 Task: Create a task  Create a new online platform for online meditation and mindfulness sessions , assign it to team member softage.2@softage.net in the project BrightWorks and update the status of the task to  On Track  , set the priority of the task to Low
Action: Mouse moved to (79, 55)
Screenshot: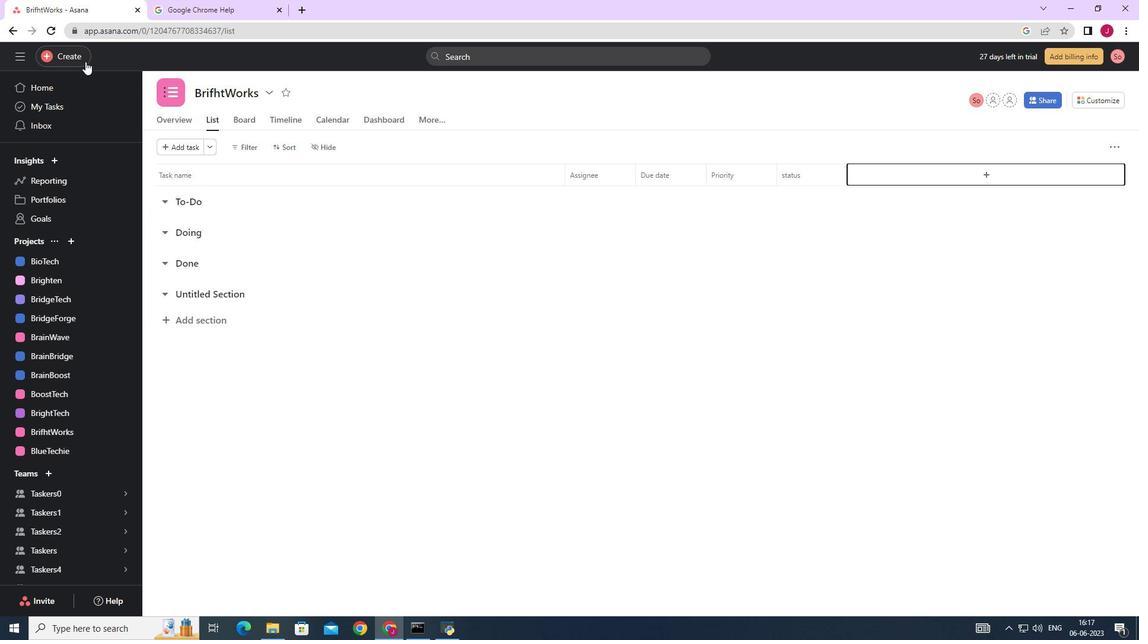 
Action: Mouse pressed left at (79, 55)
Screenshot: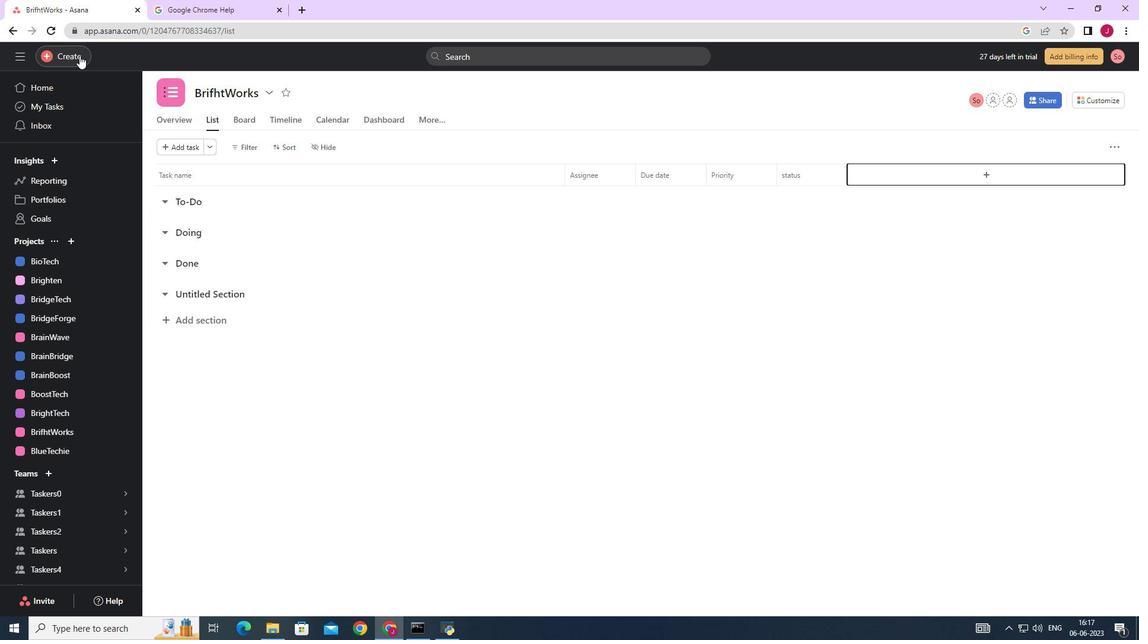 
Action: Mouse moved to (132, 59)
Screenshot: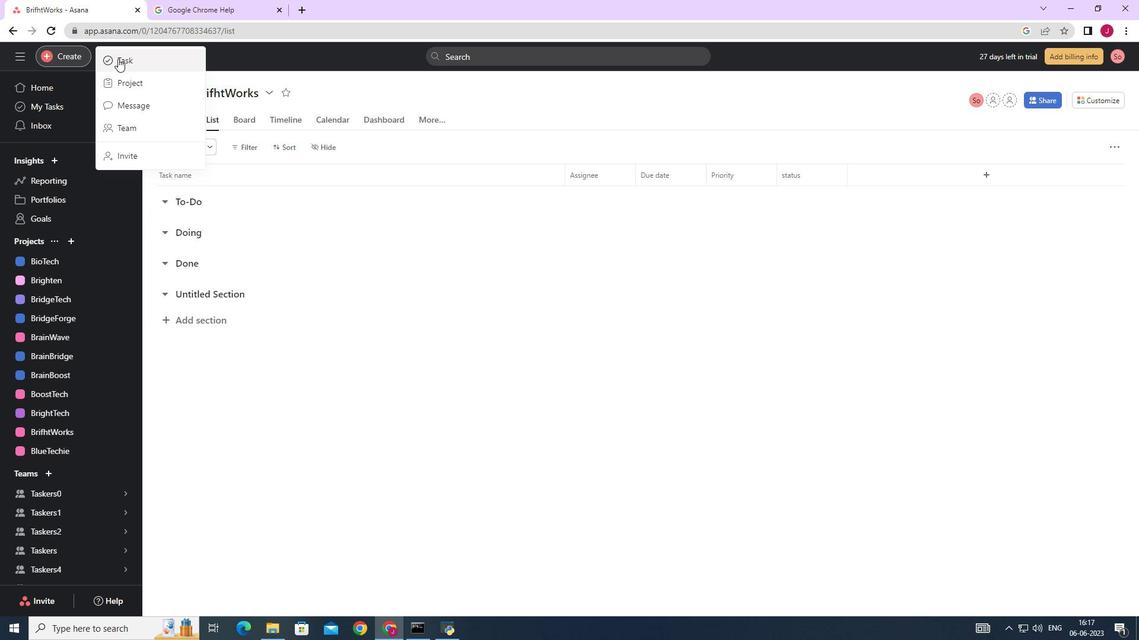
Action: Mouse pressed left at (132, 59)
Screenshot: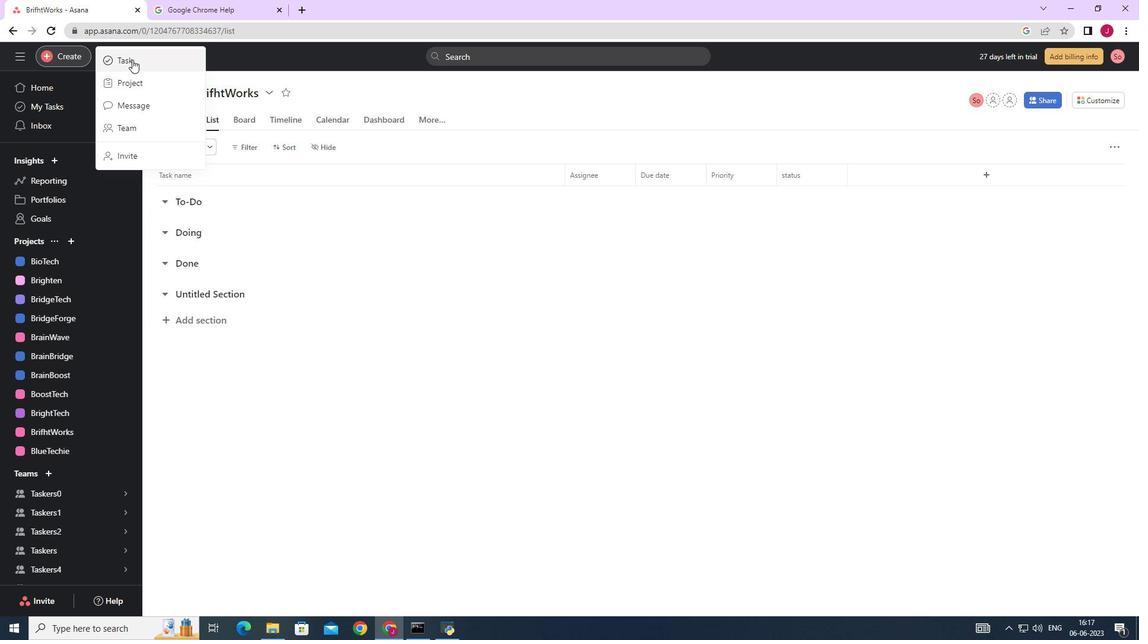 
Action: Mouse moved to (901, 390)
Screenshot: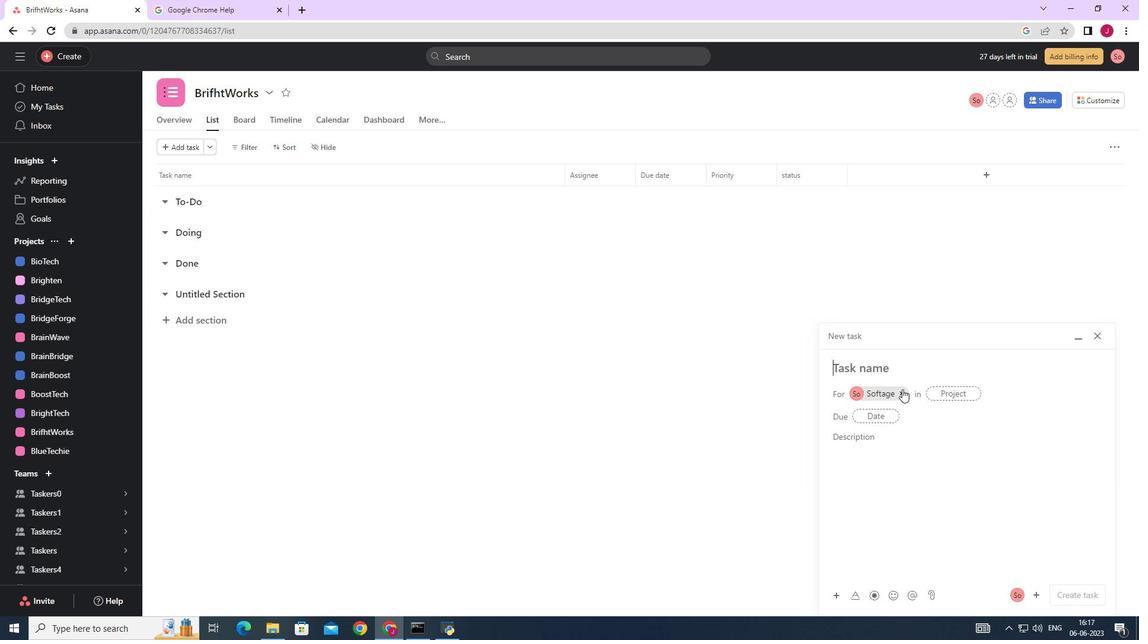 
Action: Mouse pressed left at (901, 390)
Screenshot: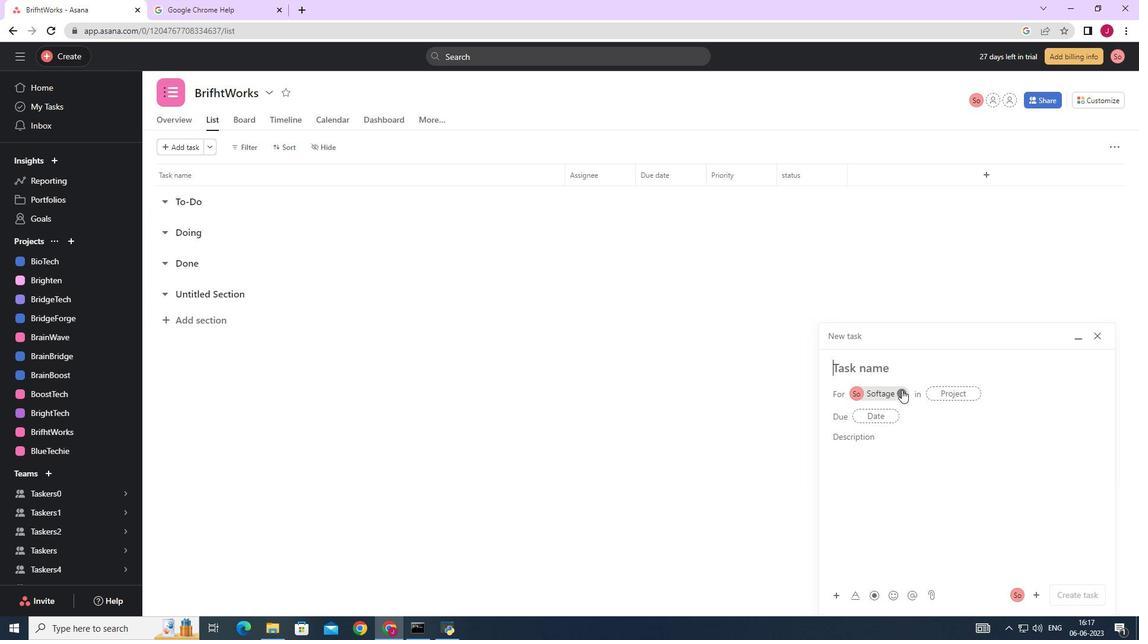 
Action: Mouse moved to (879, 371)
Screenshot: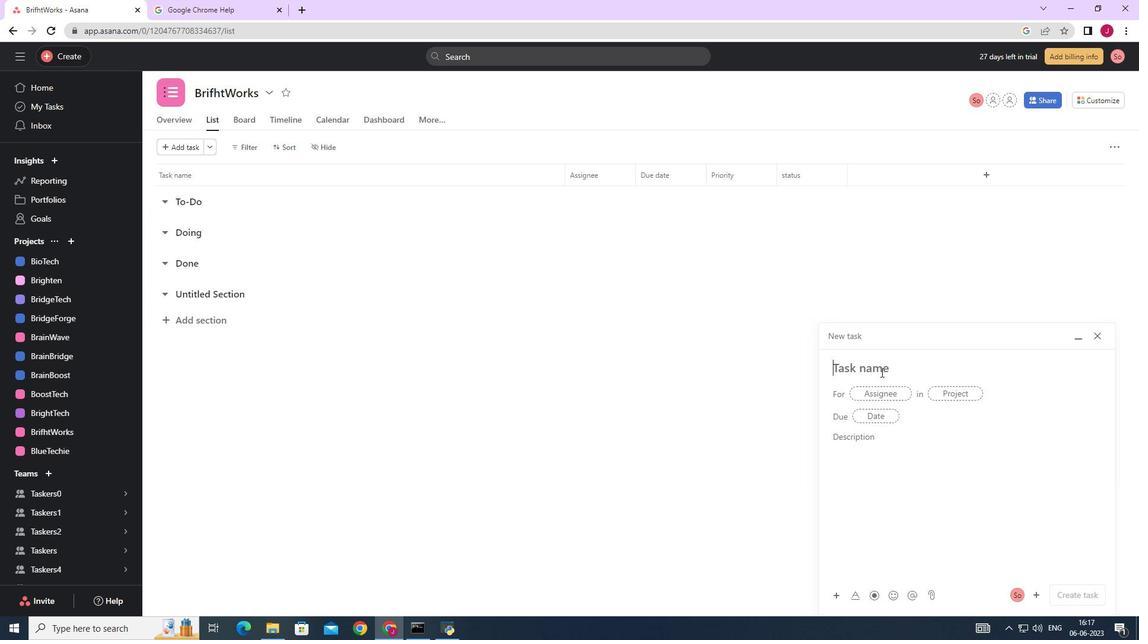 
Action: Key pressed <Key.caps_lock>C<Key.caps_lock>reate<Key.space>a<Key.space>new<Key.space>
Screenshot: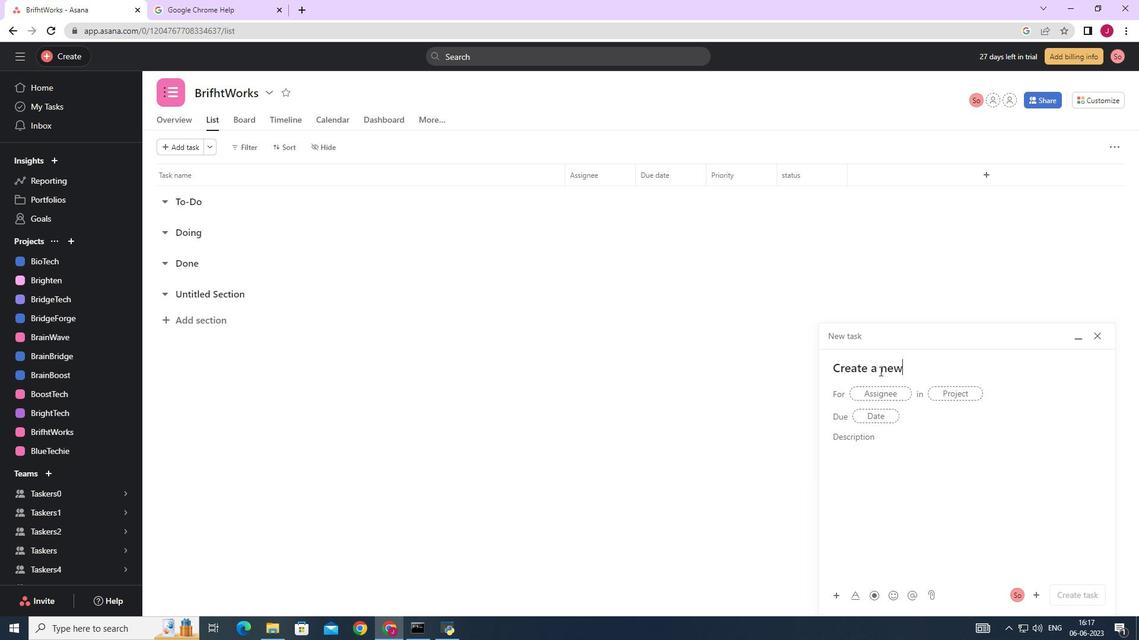 
Action: Mouse moved to (879, 371)
Screenshot: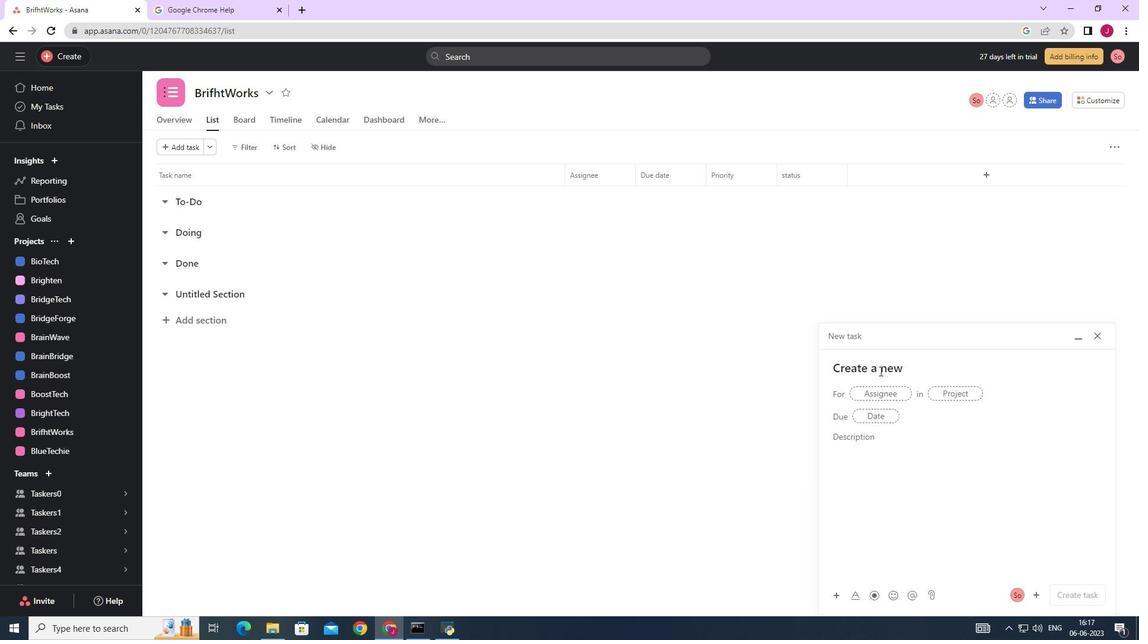 
Action: Key pressed online<Key.space>platform<Key.space>for<Key.space>online<Key.space>meditation<Key.space>and<Key.space>mindfulness<Key.space>sessions
Screenshot: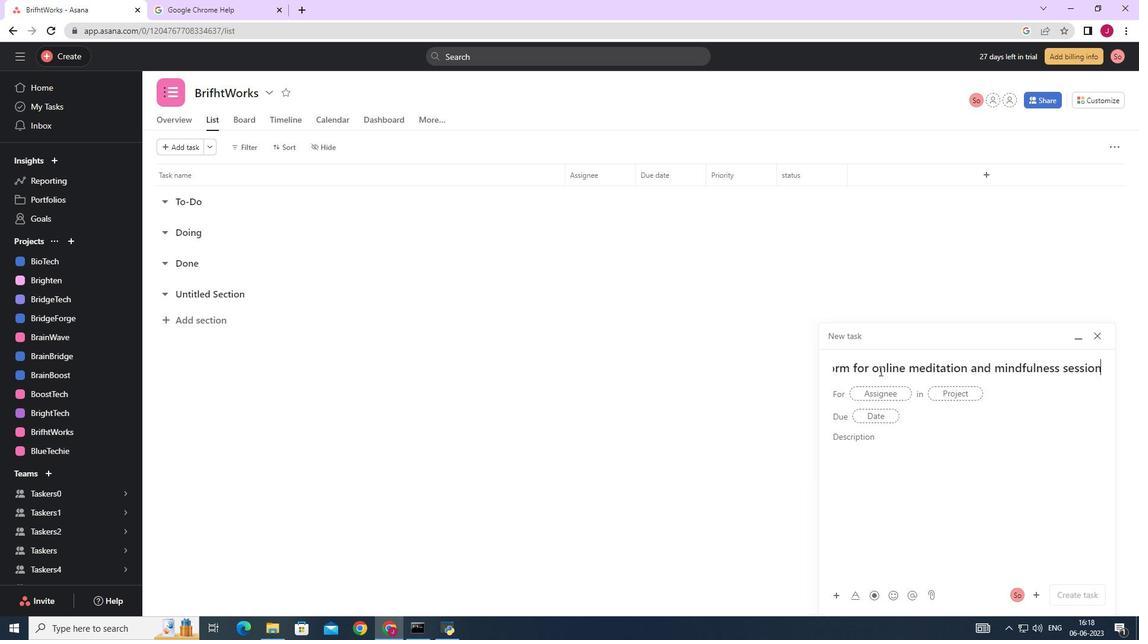 
Action: Mouse moved to (888, 395)
Screenshot: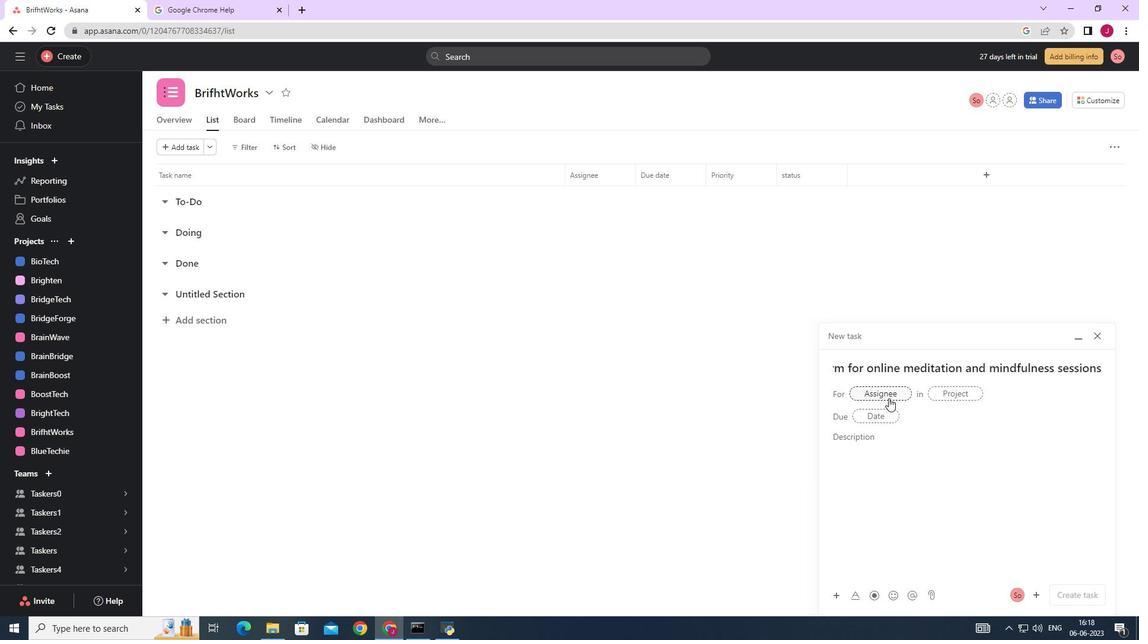 
Action: Mouse pressed left at (888, 395)
Screenshot: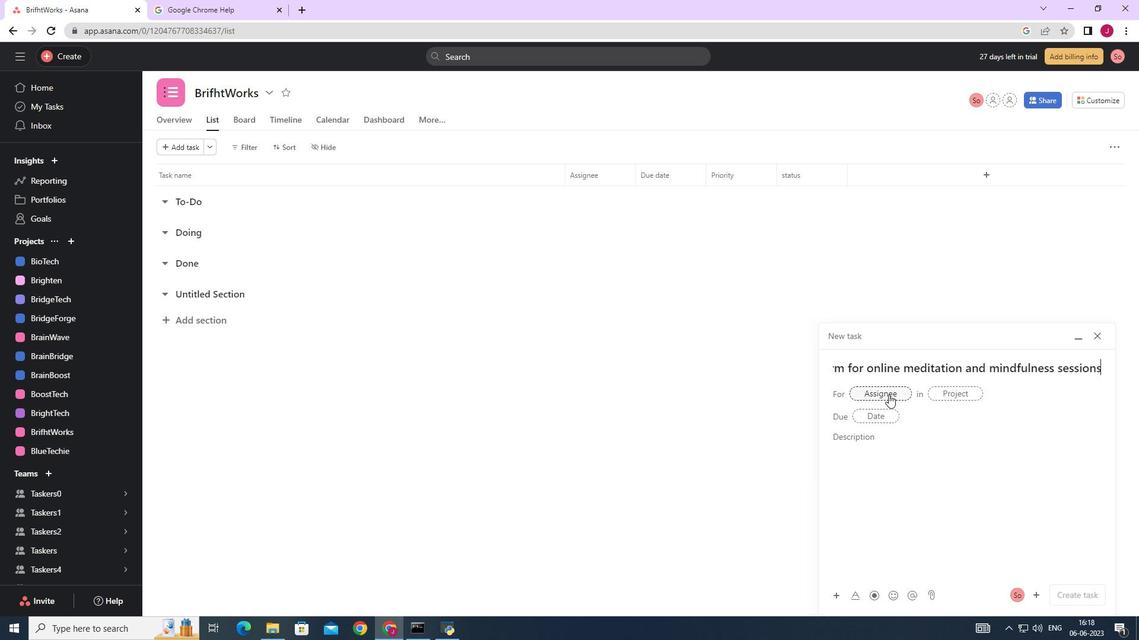 
Action: Key pressed softage.2
Screenshot: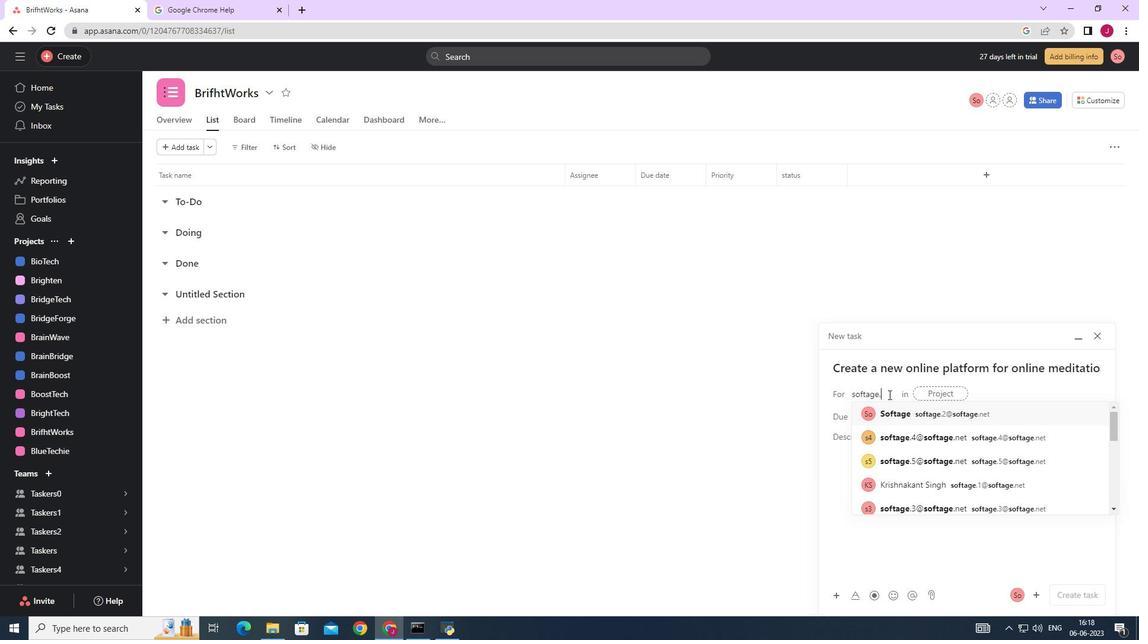 
Action: Mouse moved to (901, 411)
Screenshot: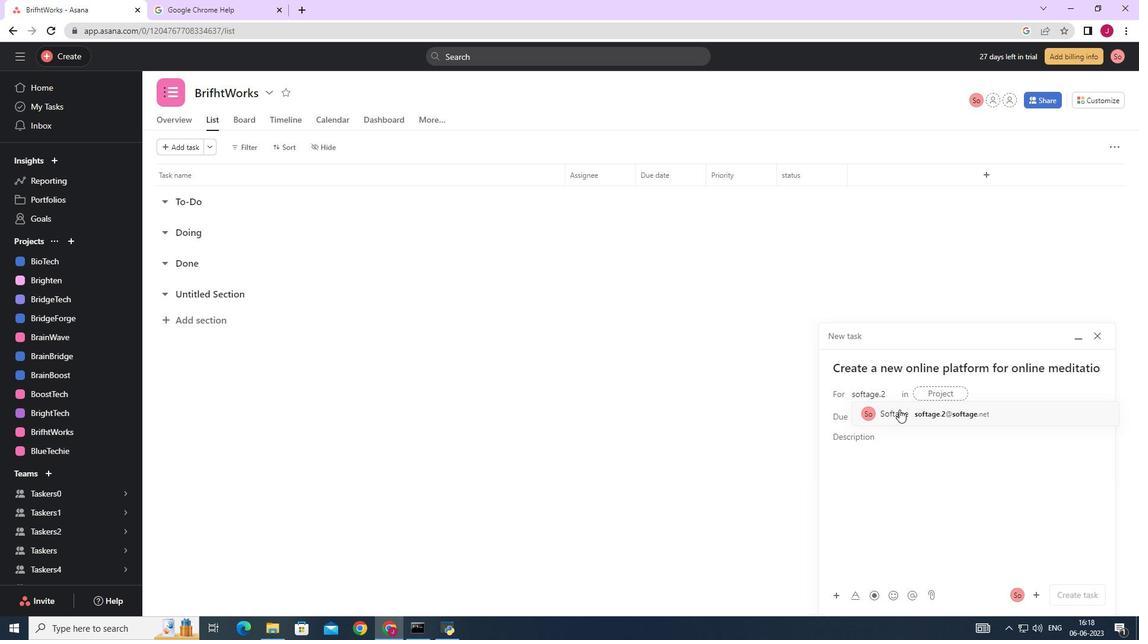 
Action: Mouse pressed left at (901, 411)
Screenshot: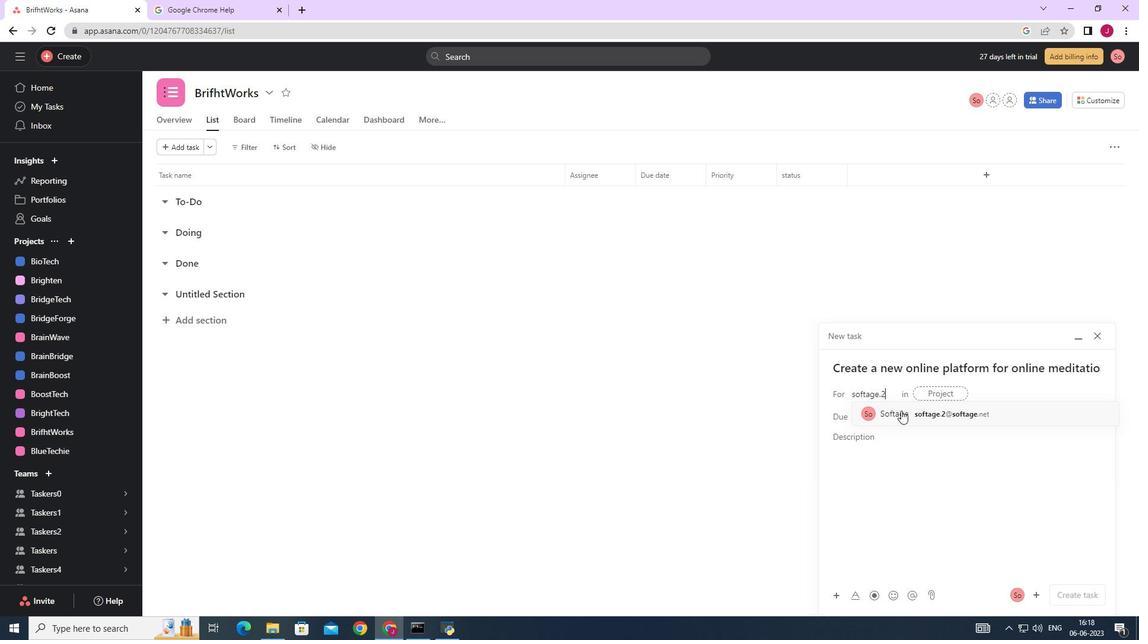 
Action: Mouse moved to (775, 411)
Screenshot: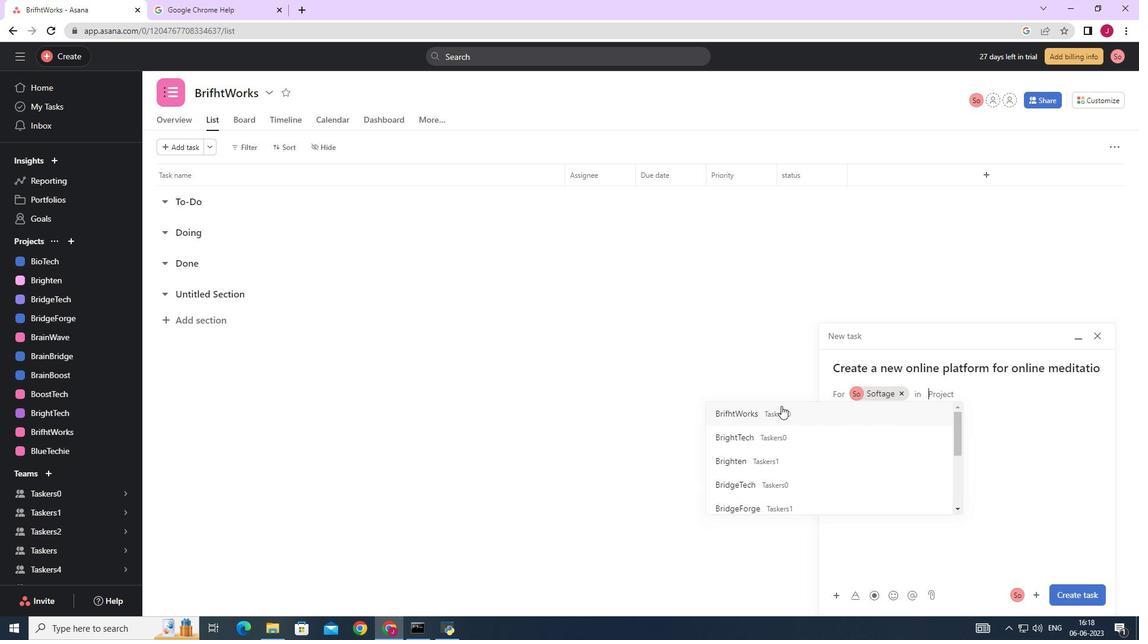 
Action: Mouse pressed left at (775, 411)
Screenshot: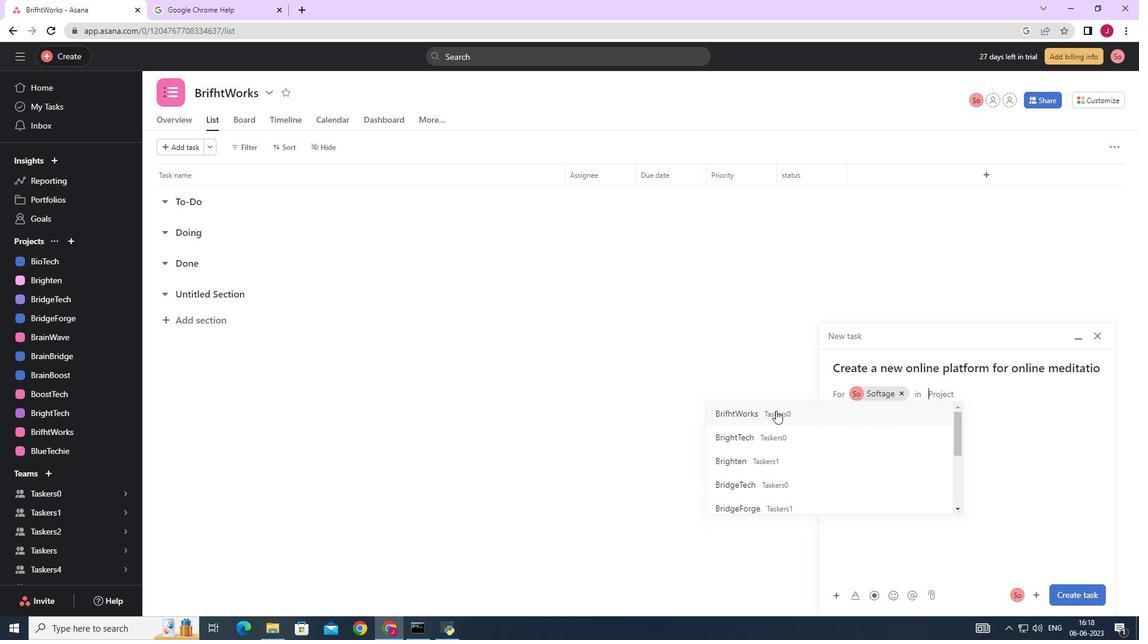
Action: Mouse moved to (900, 438)
Screenshot: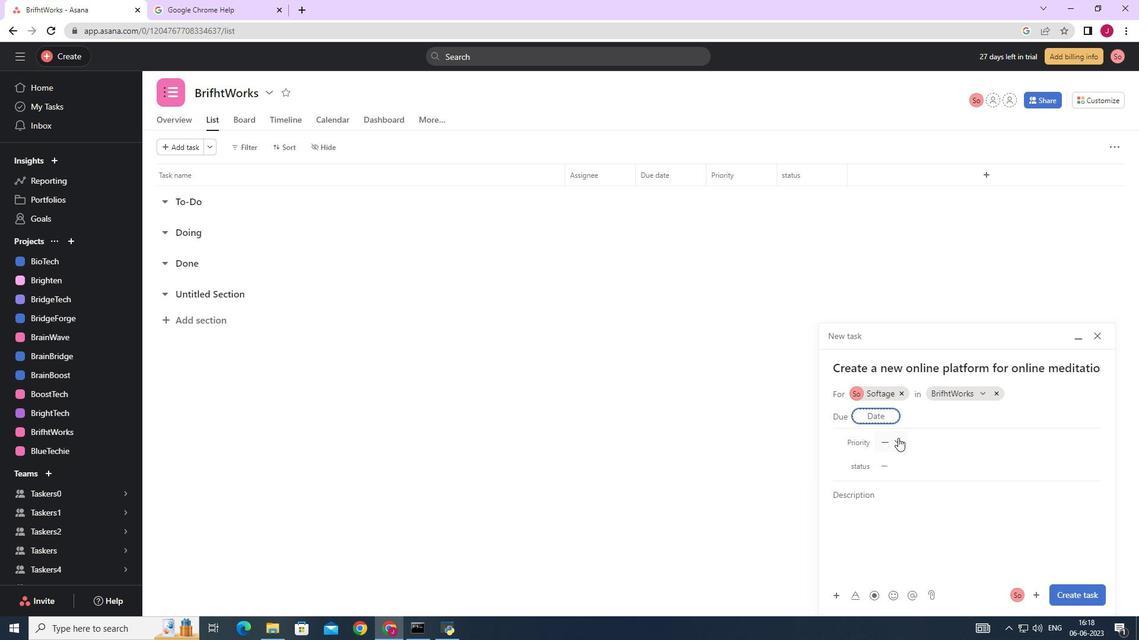 
Action: Mouse pressed left at (900, 438)
Screenshot: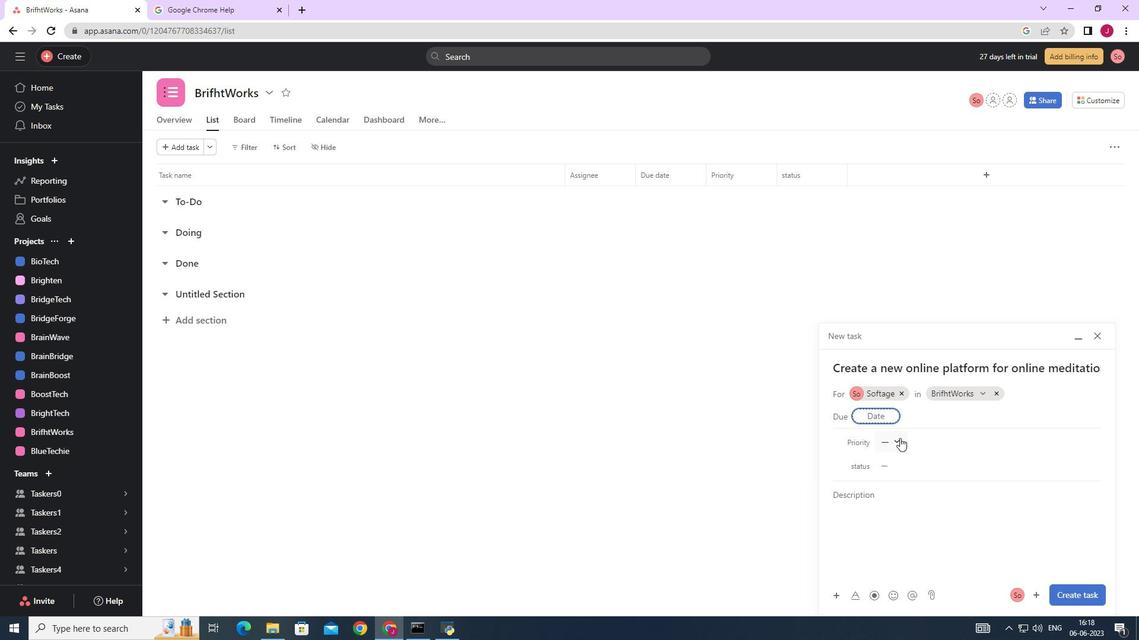 
Action: Mouse moved to (917, 523)
Screenshot: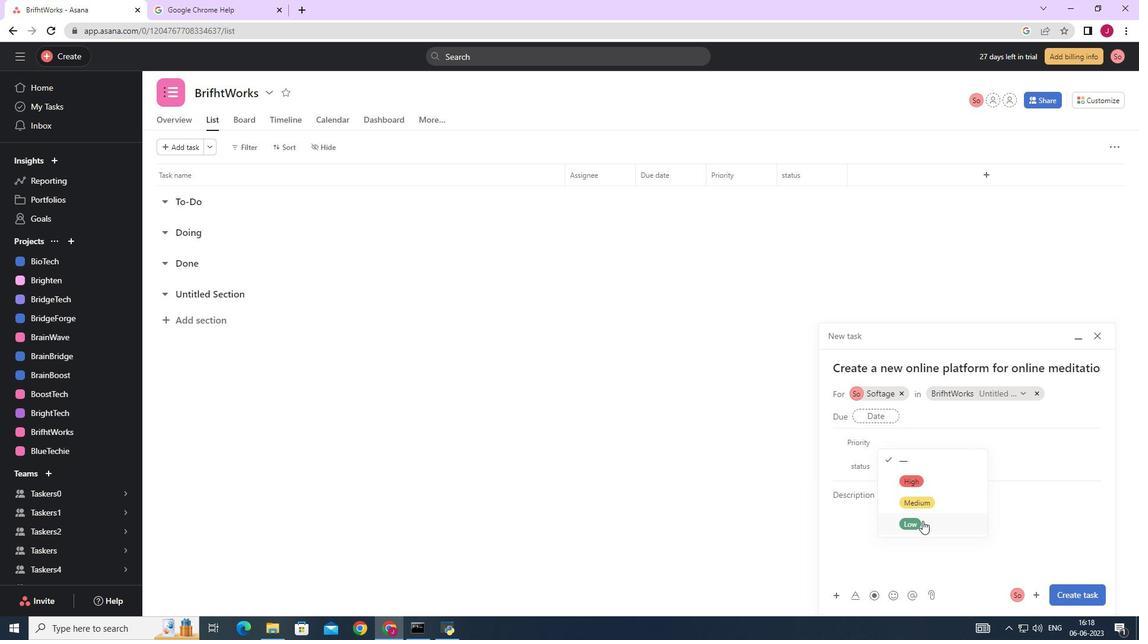 
Action: Mouse pressed left at (917, 523)
Screenshot: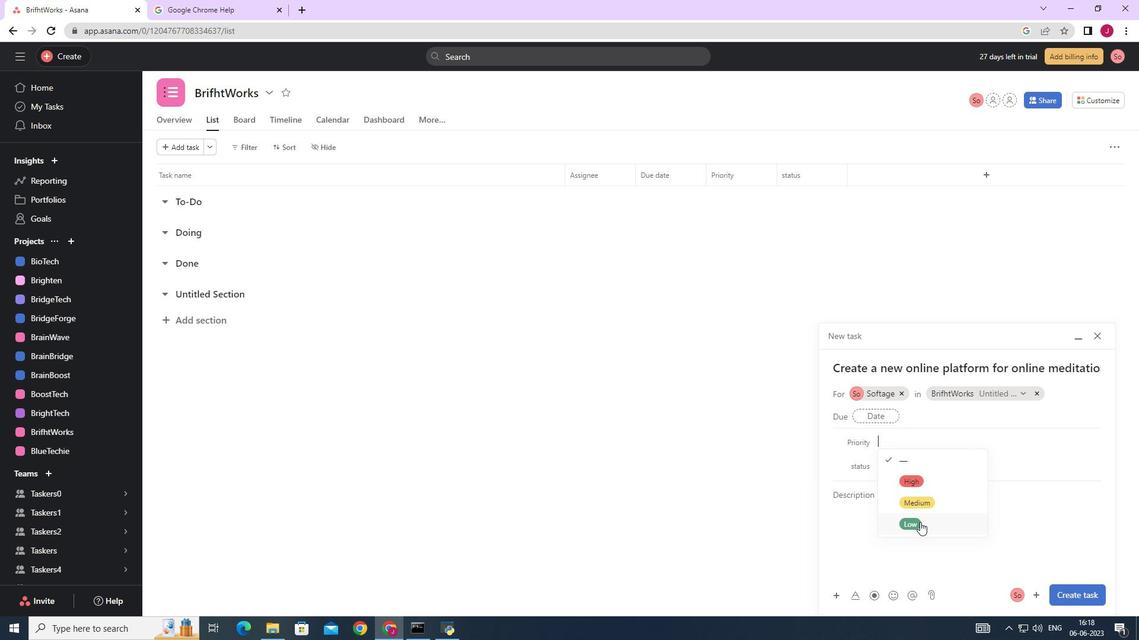 
Action: Mouse moved to (892, 465)
Screenshot: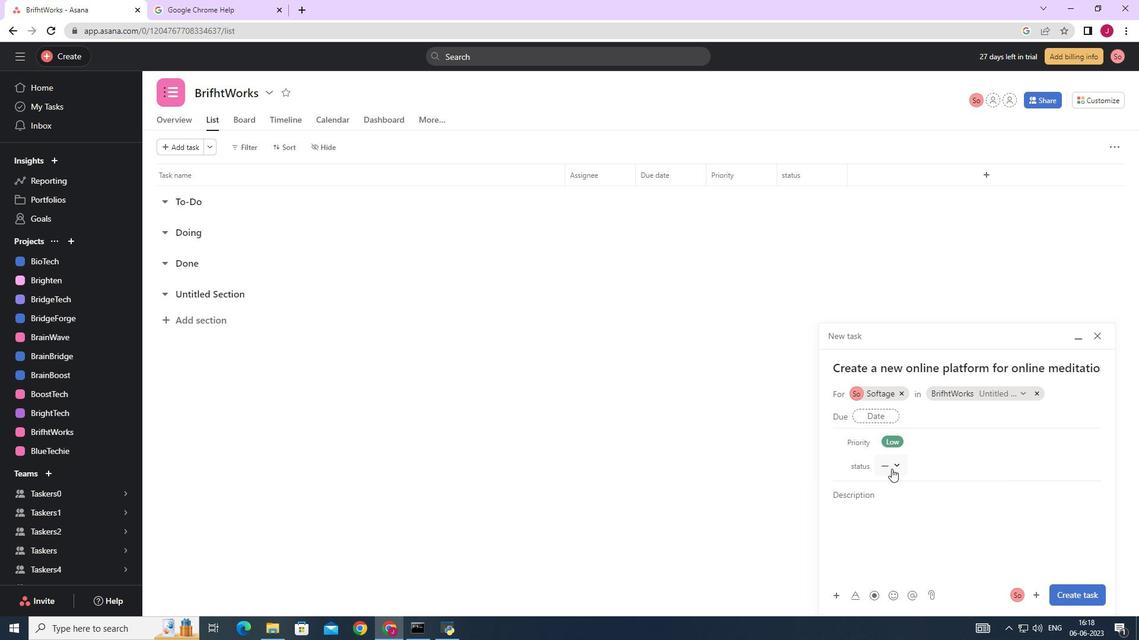 
Action: Mouse pressed left at (892, 465)
Screenshot: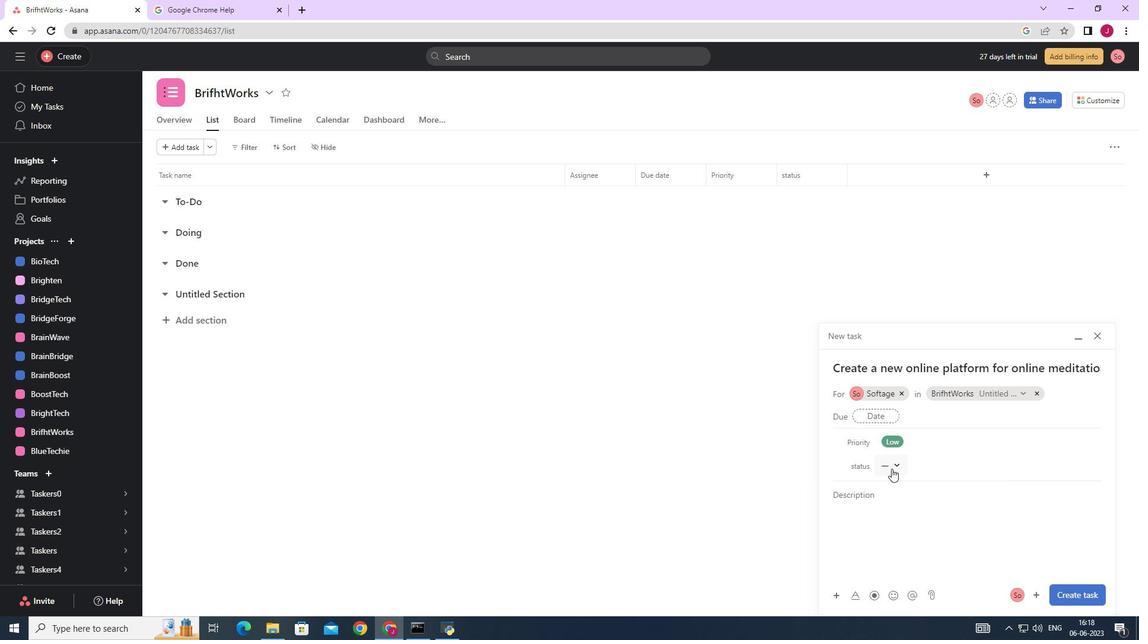 
Action: Mouse moved to (917, 501)
Screenshot: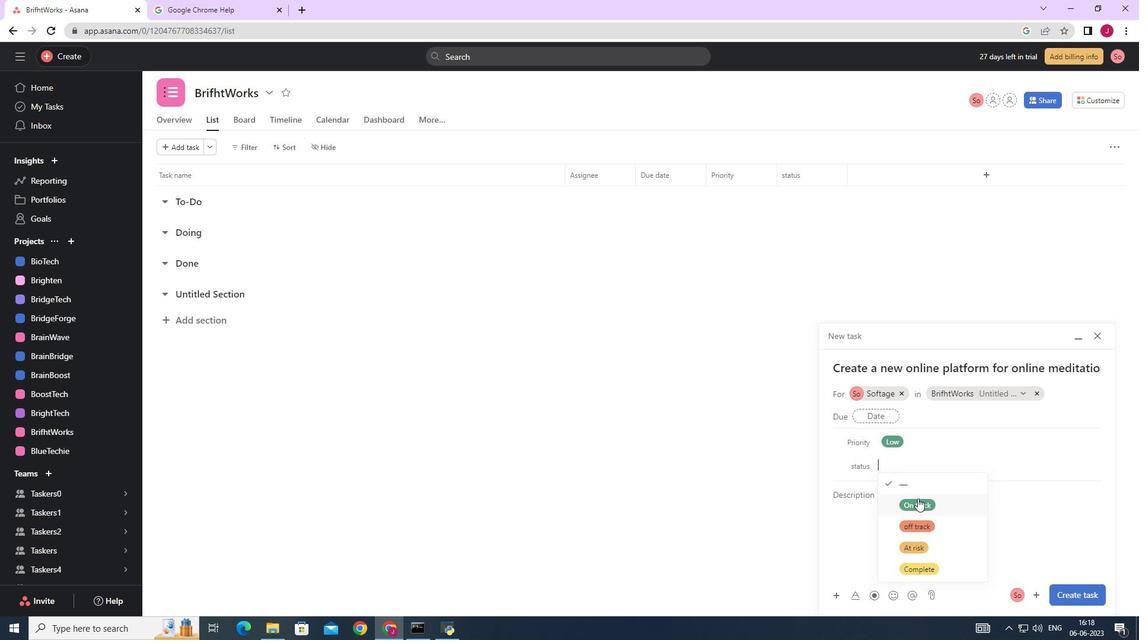 
Action: Mouse pressed left at (917, 501)
Screenshot: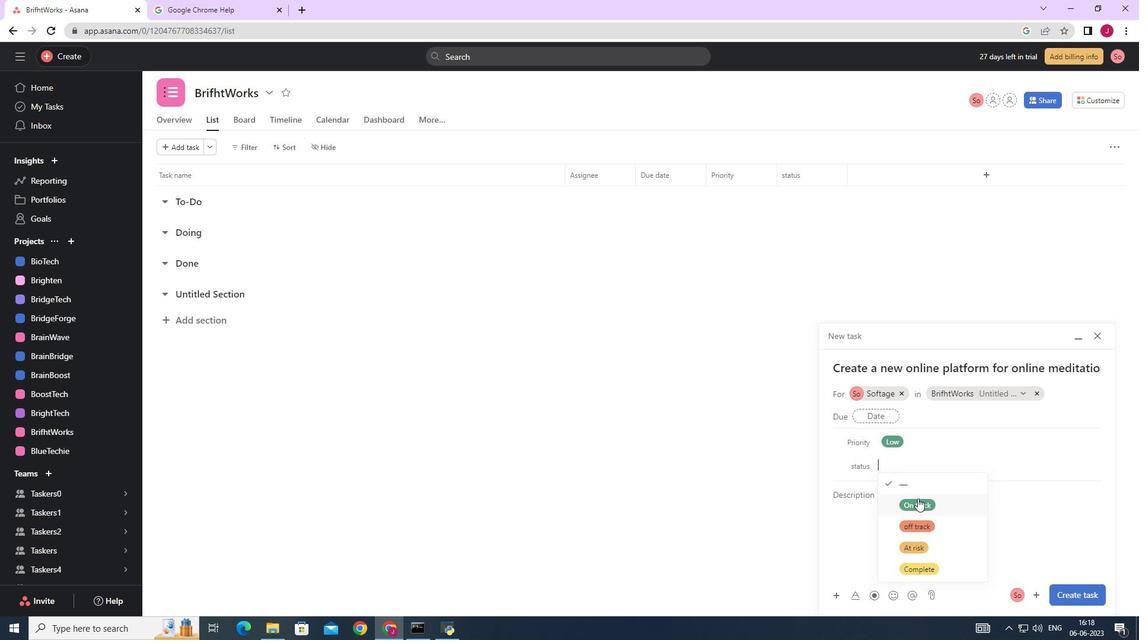 
Action: Mouse moved to (1082, 595)
Screenshot: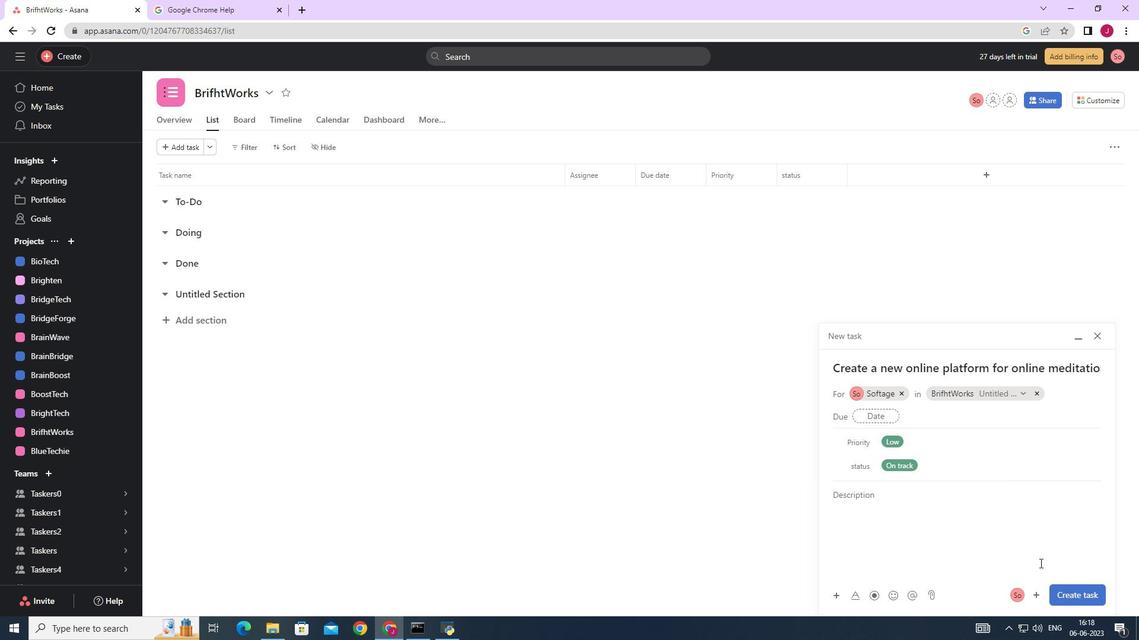 
Action: Mouse pressed left at (1082, 595)
Screenshot: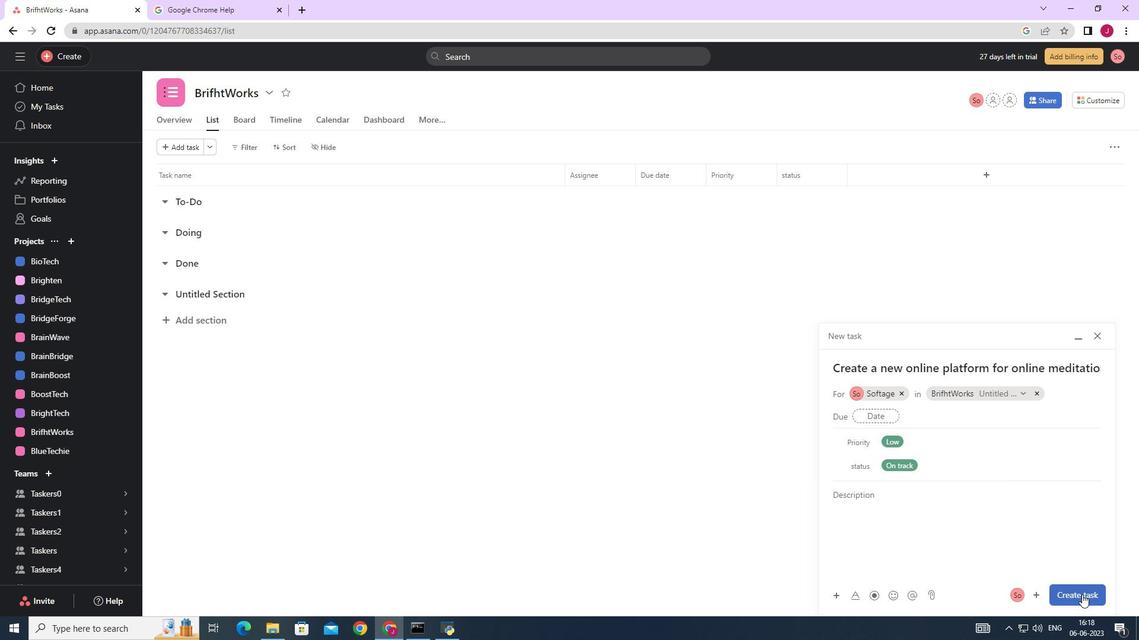
Action: Mouse moved to (1080, 578)
Screenshot: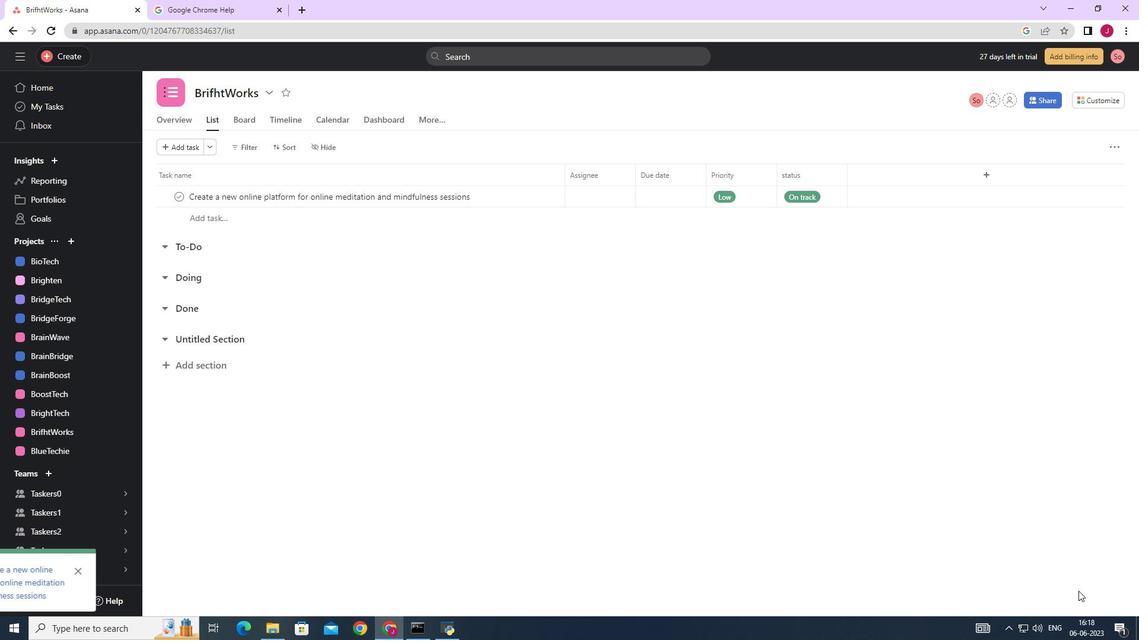 
